 Task: Add Attachment from Google Drive to Card Card0000000191 in Board Board0000000048 in Workspace WS0000000016 in Trello. Add Cover Orange to Card Card0000000191 in Board Board0000000048 in Workspace WS0000000016 in Trello. Add "Add Label …" with "Title" Title0000000191 to Button Button0000000191 to Card Card0000000191 in Board Board0000000048 in Workspace WS0000000016 in Trello. Add Description DS0000000191 to Card Card0000000191 in Board Board0000000048 in Workspace WS0000000016 in Trello. Add Comment CM0000000191 to Card Card0000000191 in Board Board0000000048 in Workspace WS0000000016 in Trello
Action: Mouse moved to (540, 83)
Screenshot: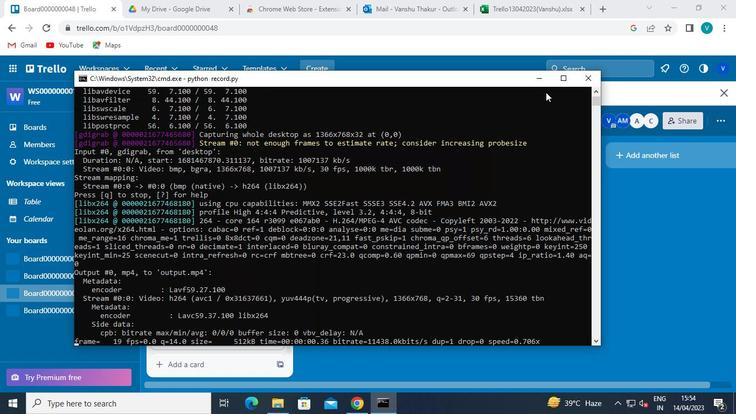 
Action: Mouse pressed left at (540, 83)
Screenshot: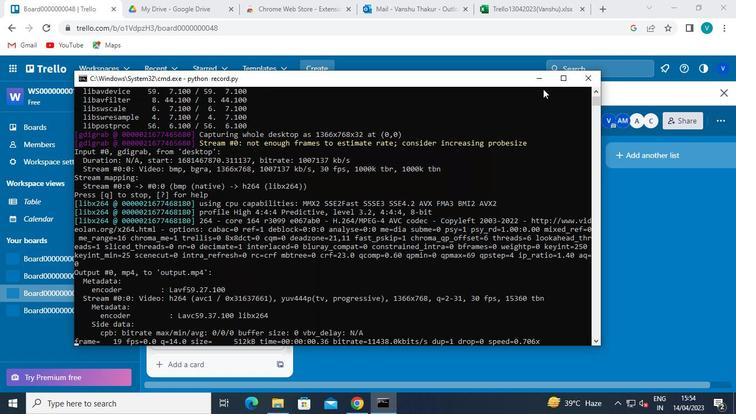 
Action: Mouse moved to (221, 334)
Screenshot: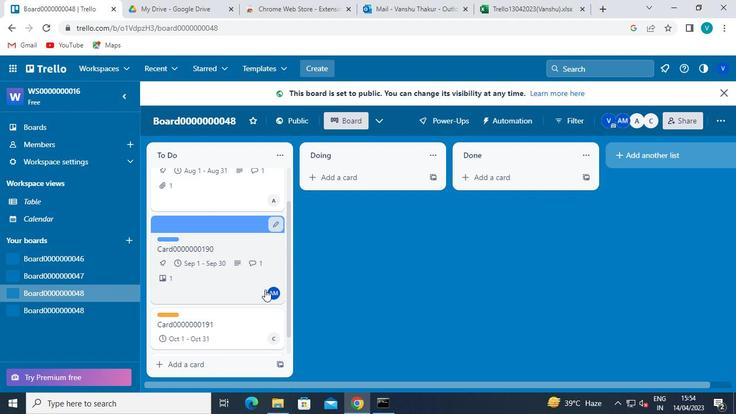 
Action: Mouse pressed left at (221, 334)
Screenshot: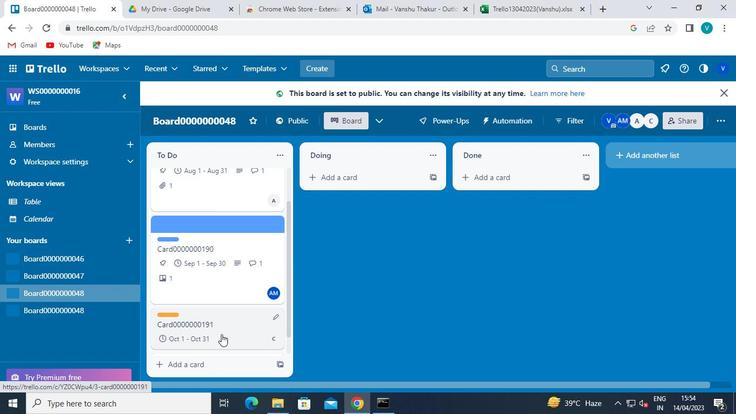 
Action: Mouse moved to (495, 278)
Screenshot: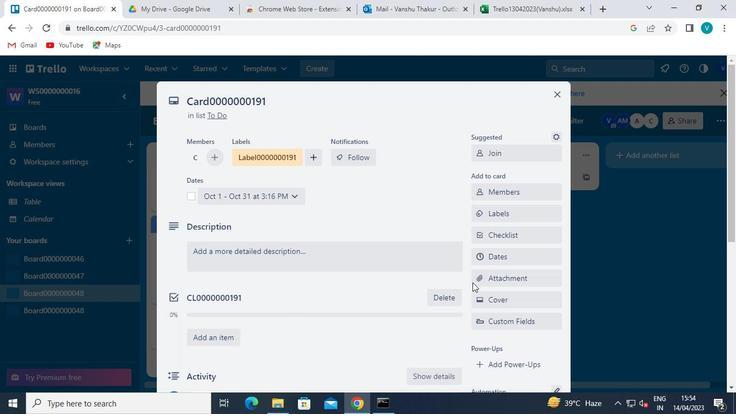 
Action: Mouse pressed left at (495, 278)
Screenshot: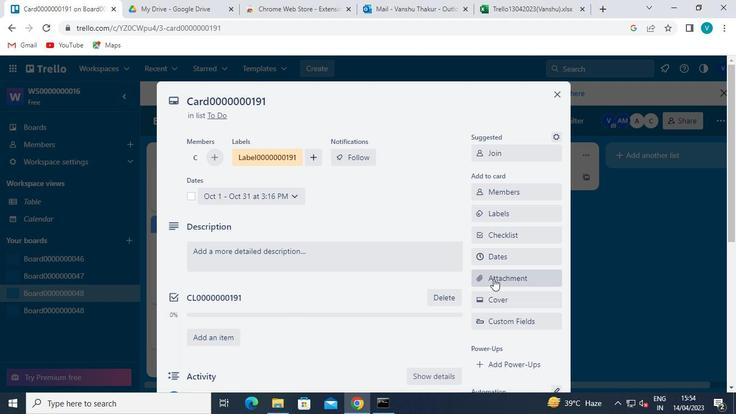 
Action: Mouse moved to (501, 145)
Screenshot: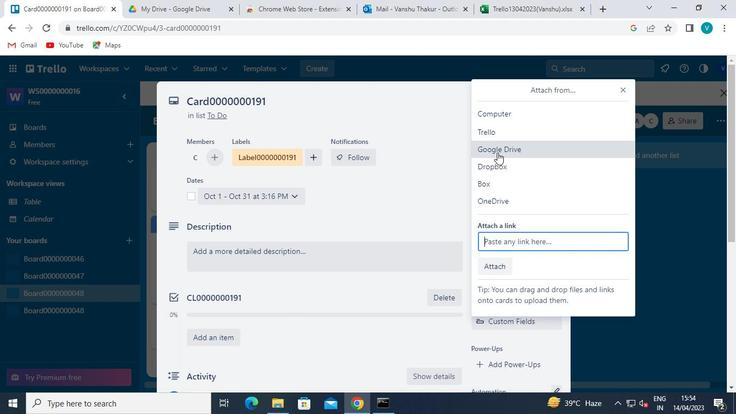 
Action: Mouse pressed left at (501, 145)
Screenshot: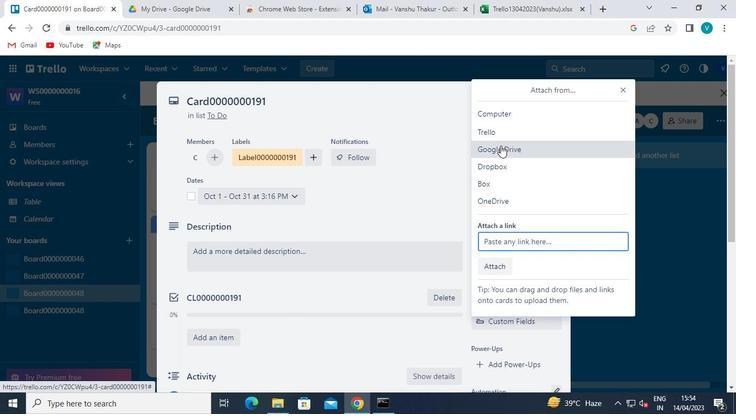 
Action: Mouse moved to (205, 261)
Screenshot: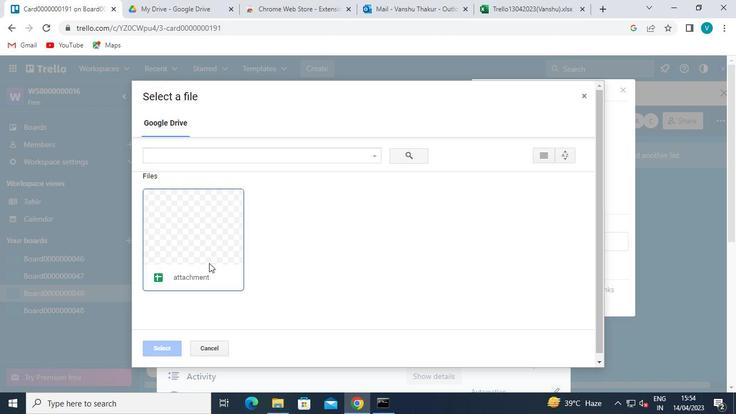 
Action: Mouse pressed left at (205, 261)
Screenshot: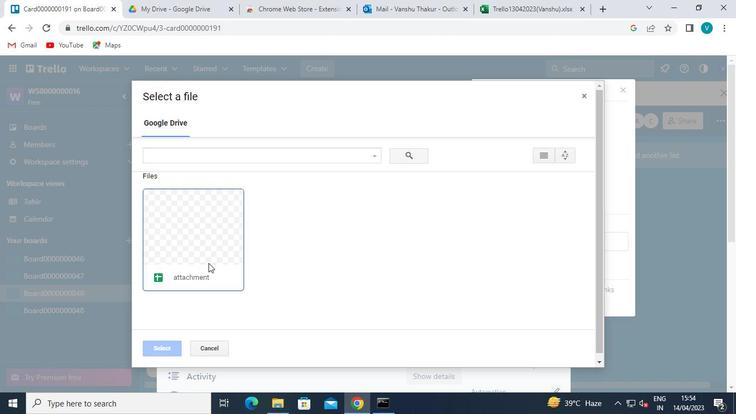 
Action: Mouse moved to (152, 352)
Screenshot: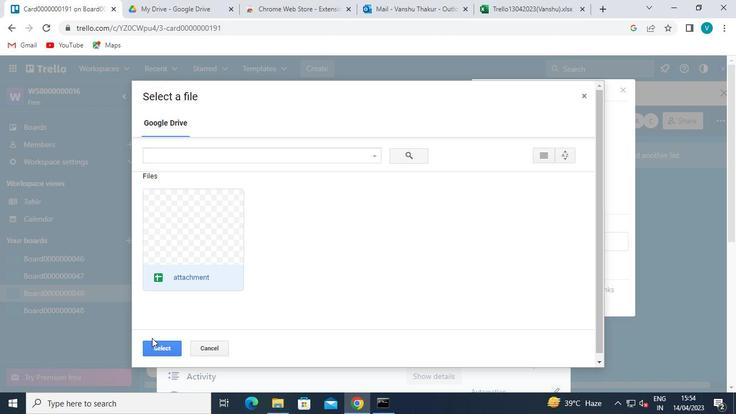 
Action: Mouse pressed left at (152, 352)
Screenshot: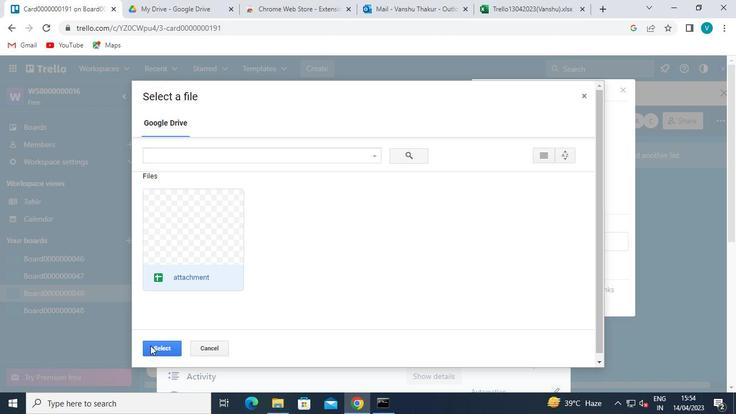 
Action: Mouse moved to (487, 294)
Screenshot: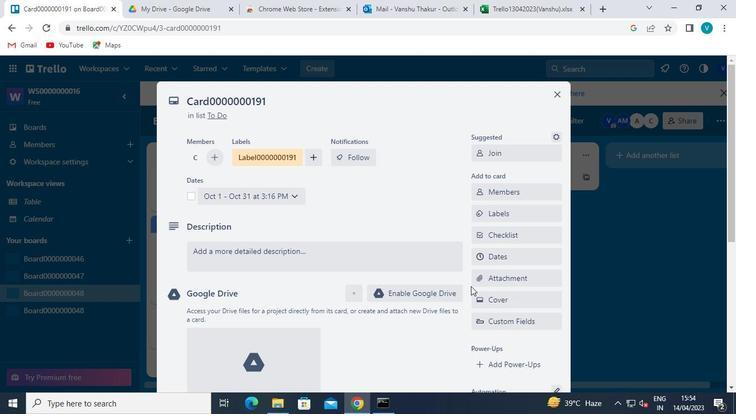 
Action: Mouse pressed left at (487, 294)
Screenshot: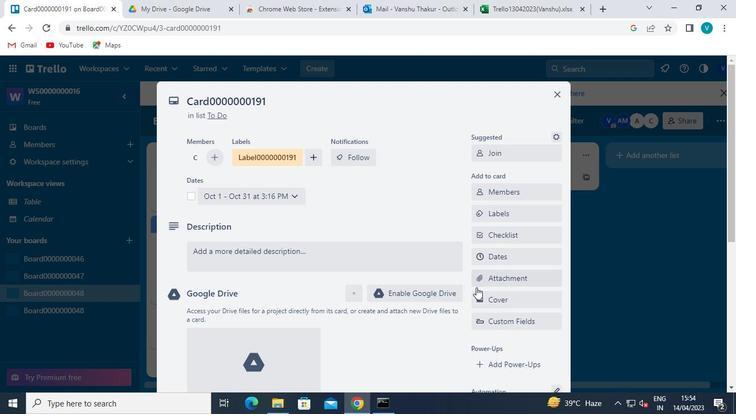 
Action: Mouse moved to (553, 183)
Screenshot: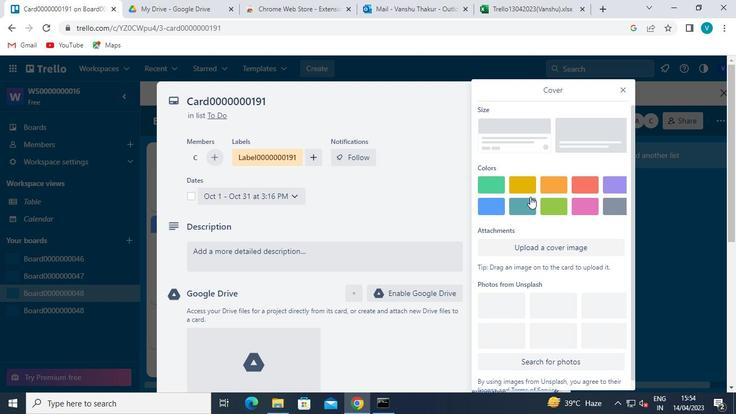 
Action: Mouse pressed left at (553, 183)
Screenshot: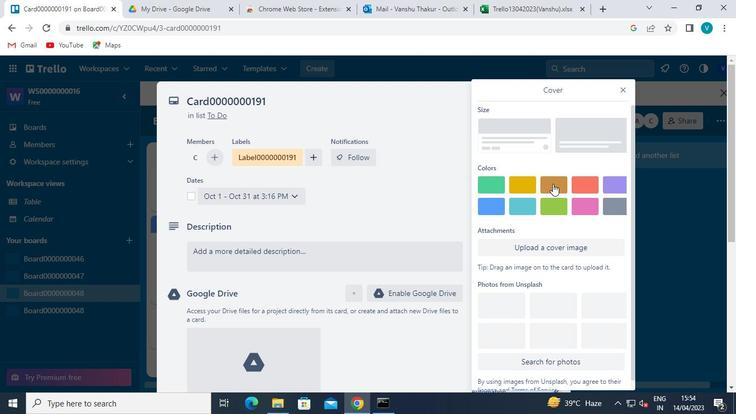
Action: Mouse moved to (626, 89)
Screenshot: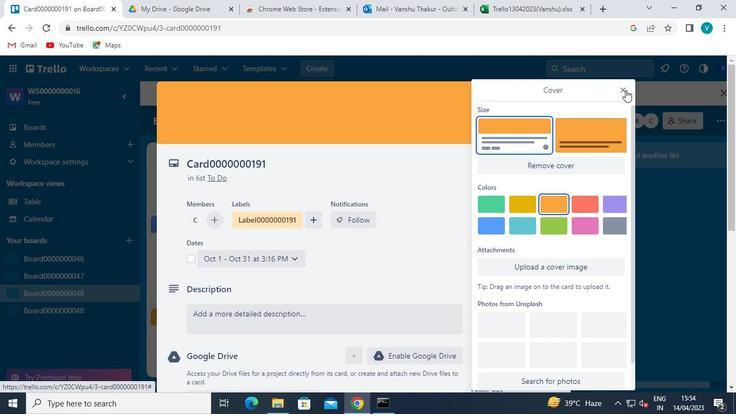 
Action: Mouse pressed left at (626, 89)
Screenshot: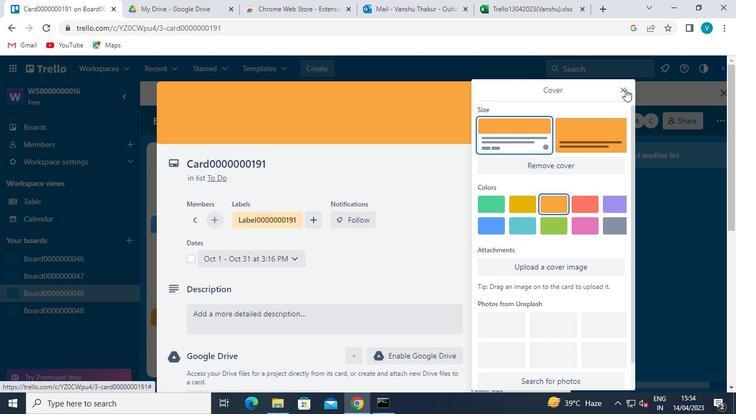 
Action: Mouse moved to (510, 333)
Screenshot: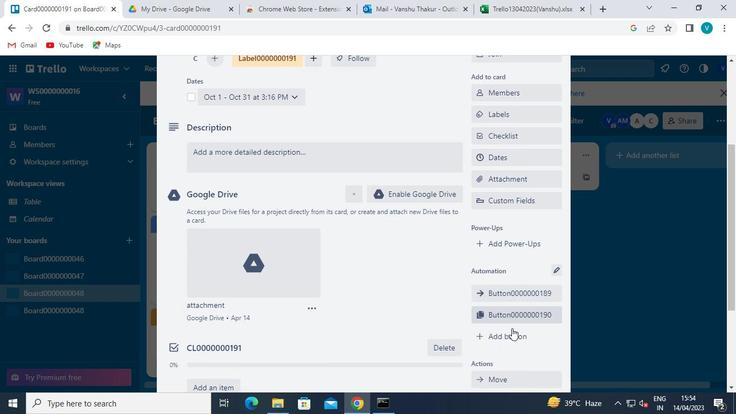 
Action: Mouse pressed left at (510, 333)
Screenshot: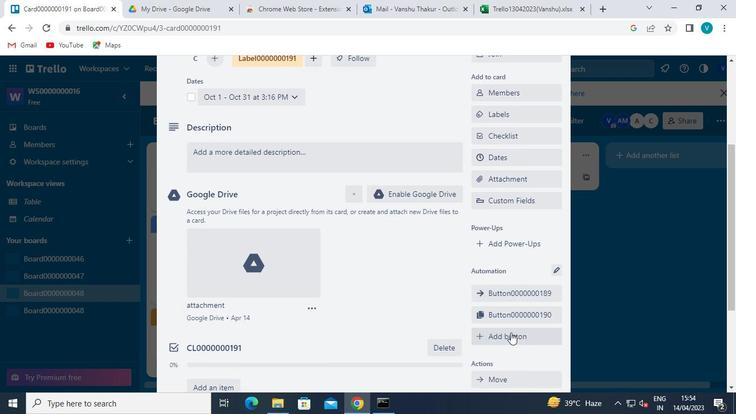 
Action: Mouse moved to (519, 179)
Screenshot: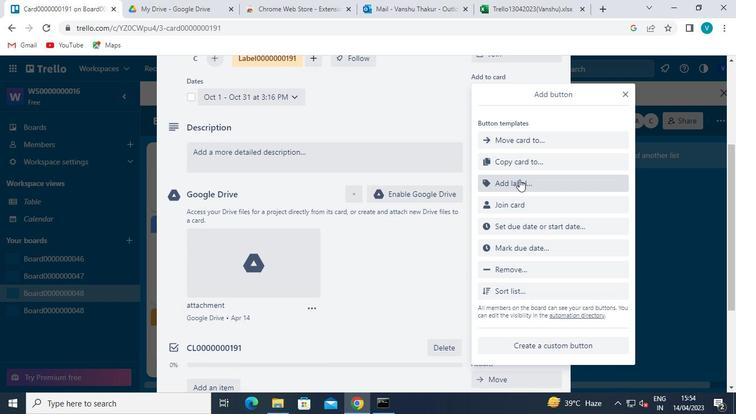 
Action: Mouse pressed left at (519, 179)
Screenshot: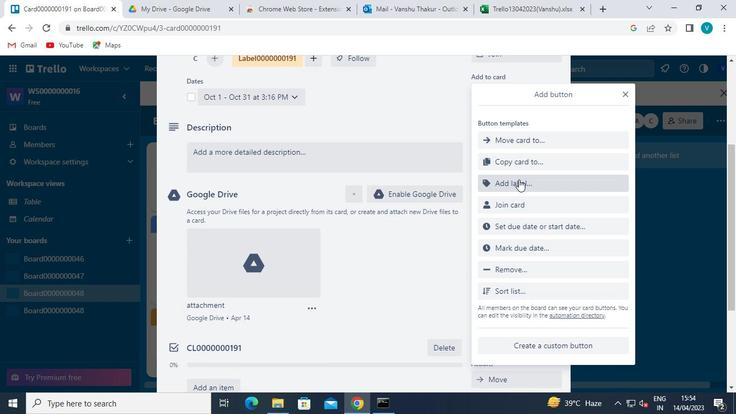 
Action: Mouse moved to (516, 178)
Screenshot: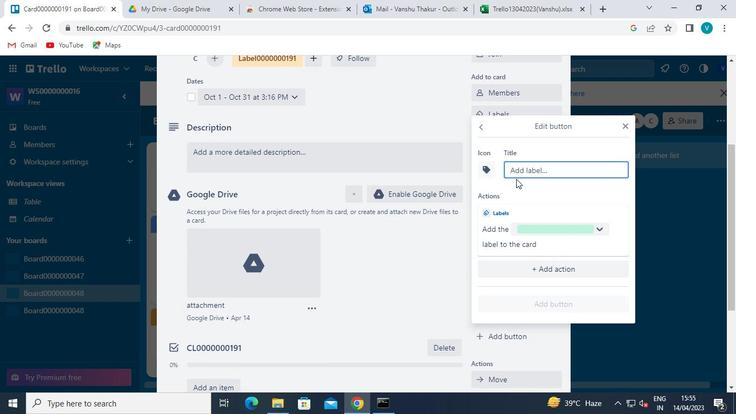 
Action: Keyboard Key.shift
Screenshot: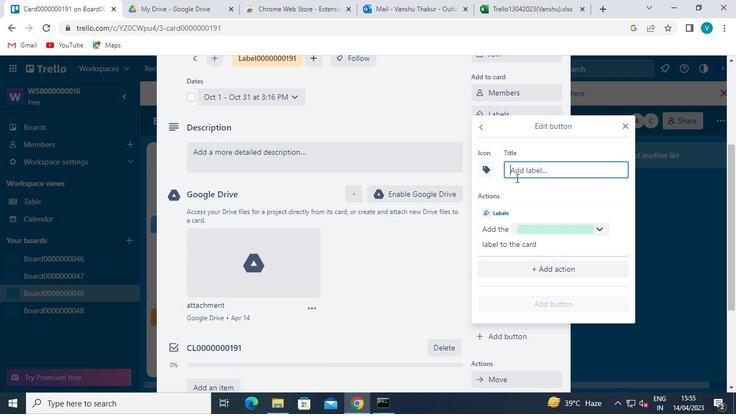
Action: Keyboard T
Screenshot: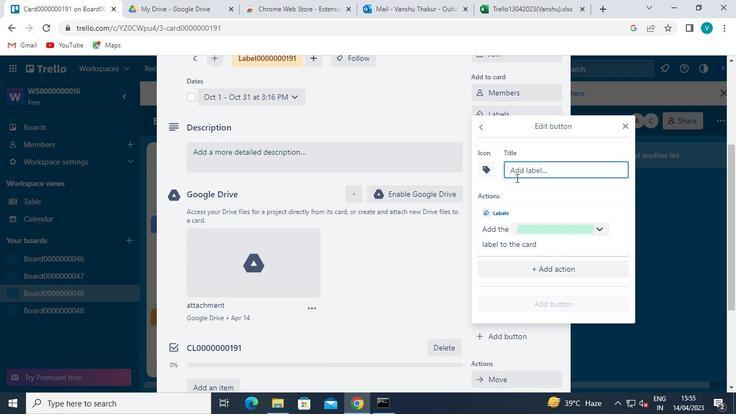 
Action: Keyboard i
Screenshot: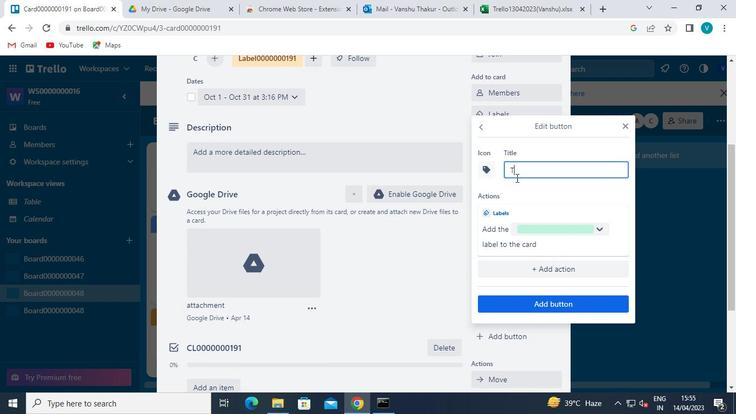 
Action: Keyboard t
Screenshot: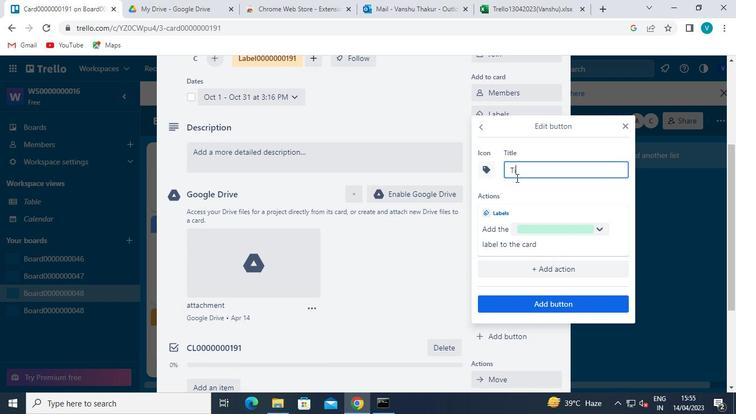 
Action: Keyboard l
Screenshot: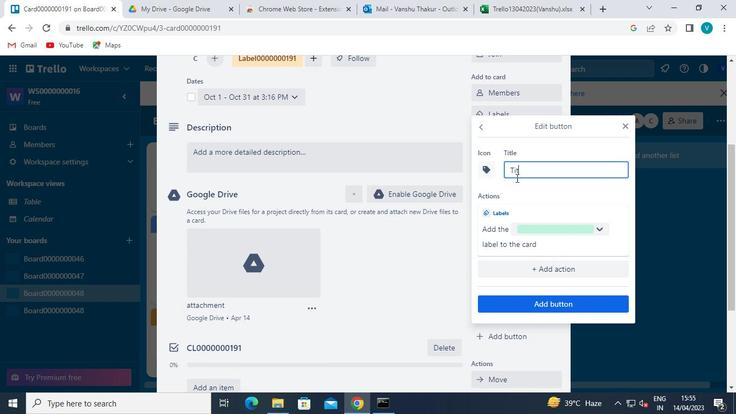 
Action: Keyboard e
Screenshot: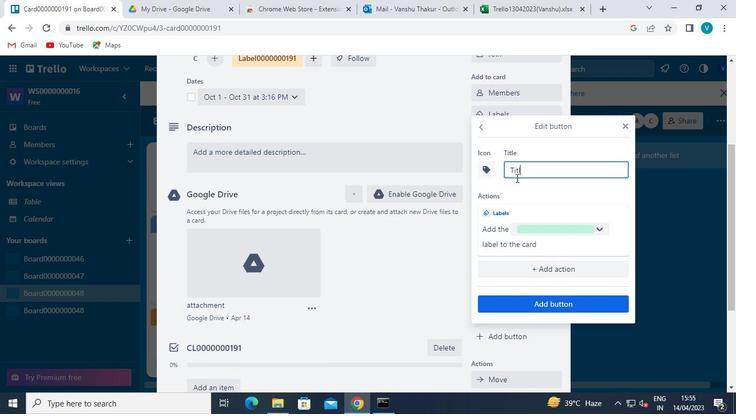 
Action: Keyboard <96>
Screenshot: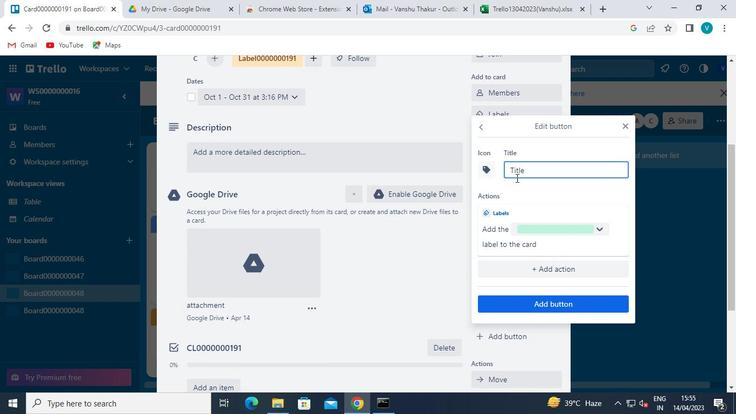 
Action: Keyboard <96>
Screenshot: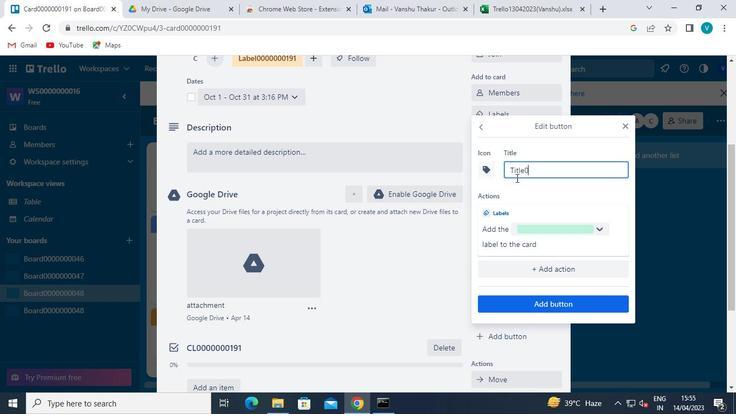 
Action: Keyboard <96>
Screenshot: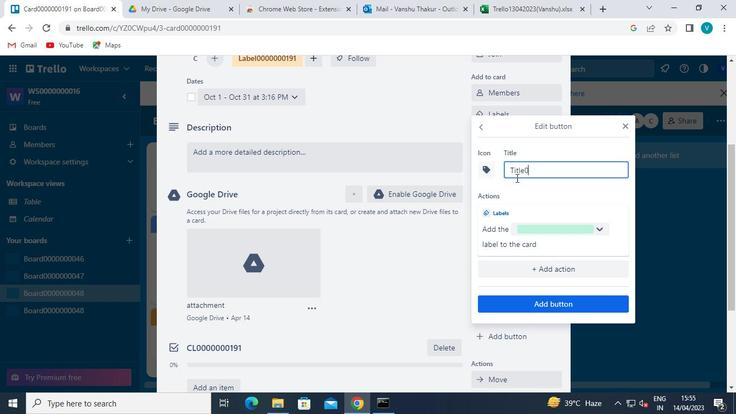 
Action: Keyboard <96>
Screenshot: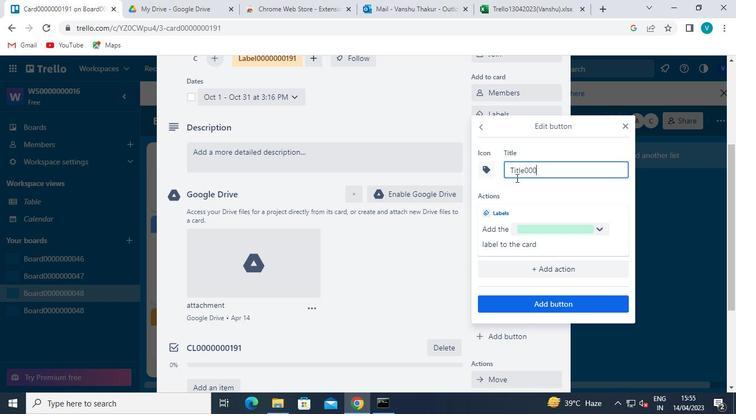 
Action: Keyboard <96>
Screenshot: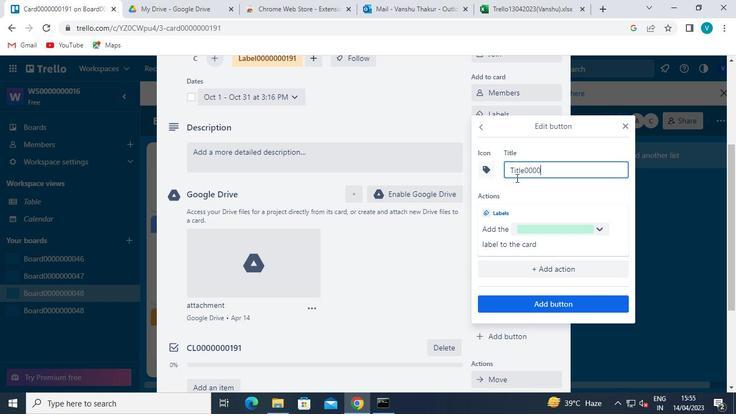
Action: Keyboard <96>
Screenshot: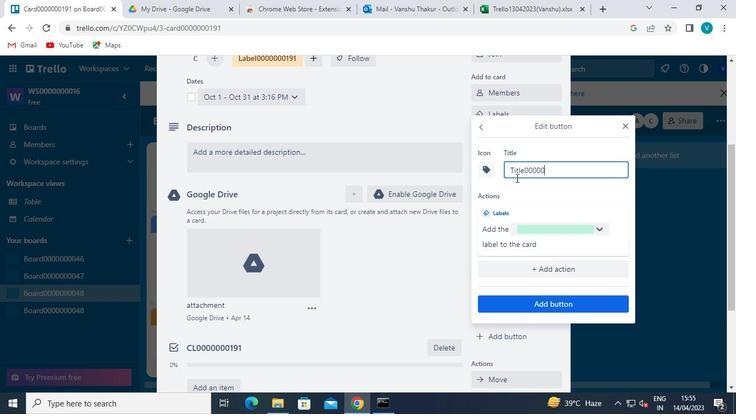 
Action: Keyboard <96>
Screenshot: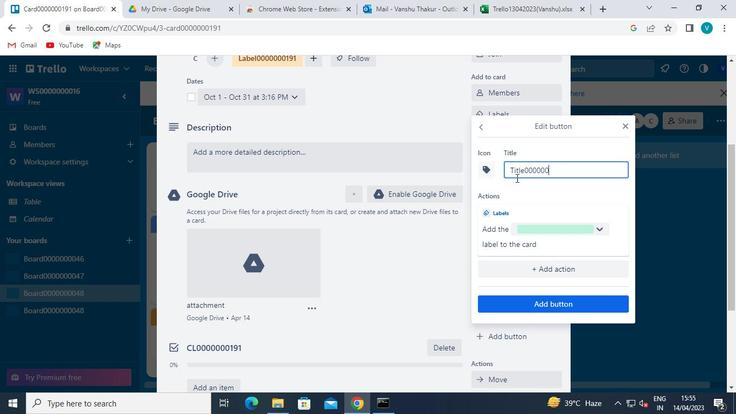 
Action: Keyboard <97>
Screenshot: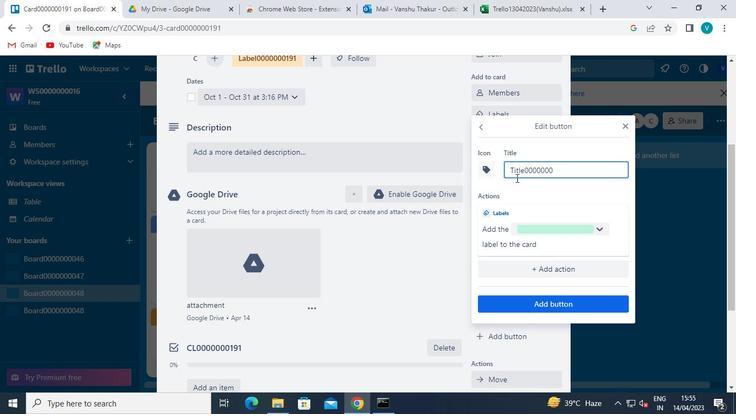 
Action: Keyboard <105>
Screenshot: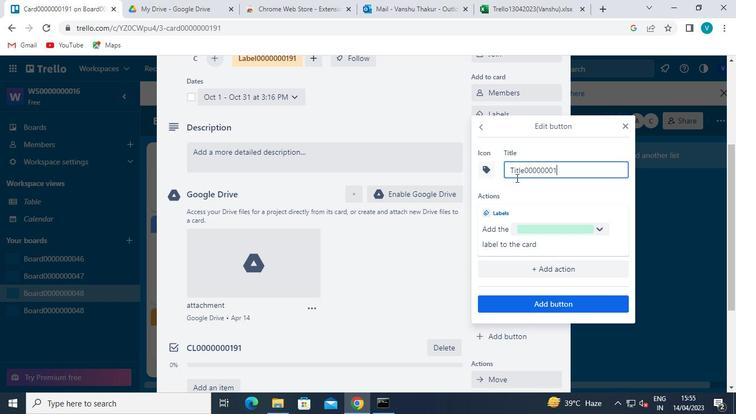 
Action: Keyboard <97>
Screenshot: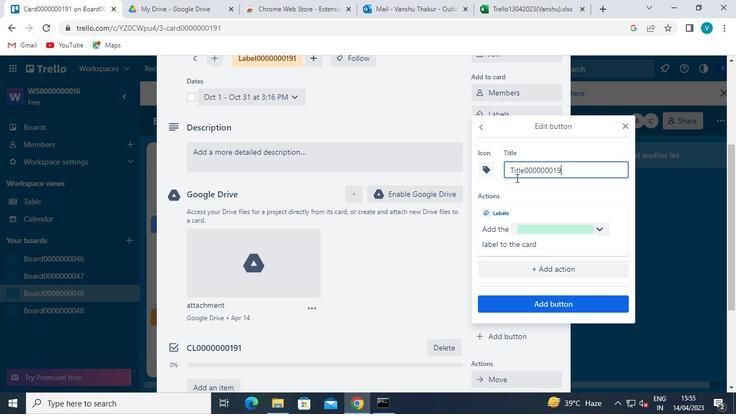 
Action: Mouse moved to (516, 301)
Screenshot: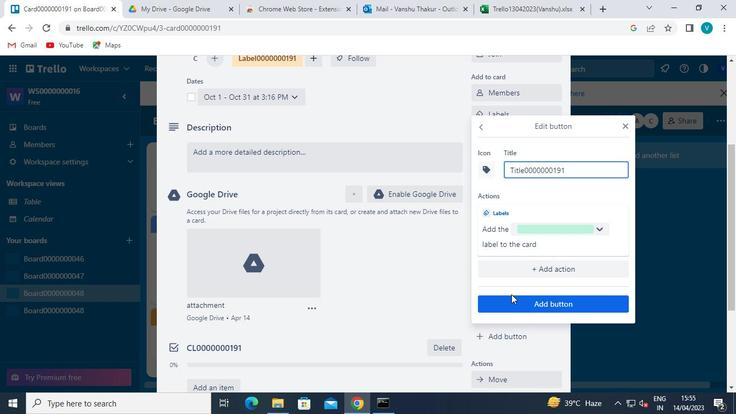 
Action: Mouse pressed left at (516, 301)
Screenshot: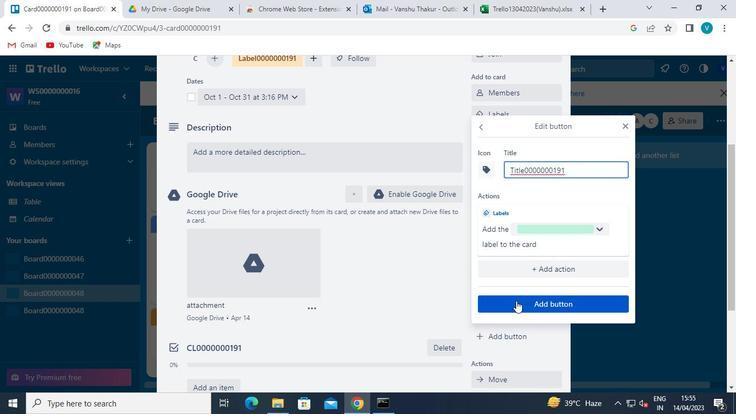 
Action: Mouse moved to (249, 151)
Screenshot: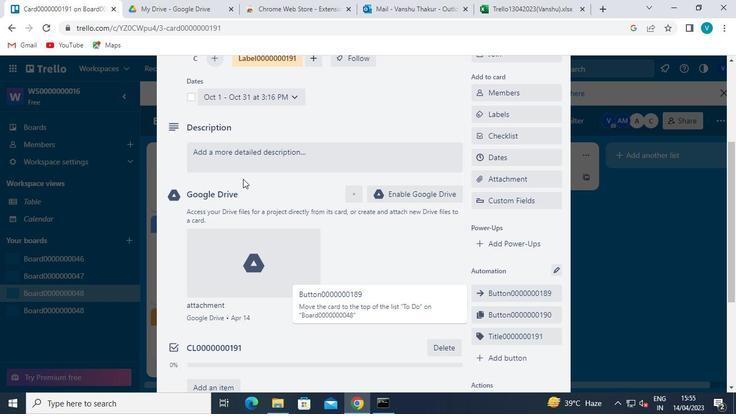 
Action: Mouse pressed left at (249, 151)
Screenshot: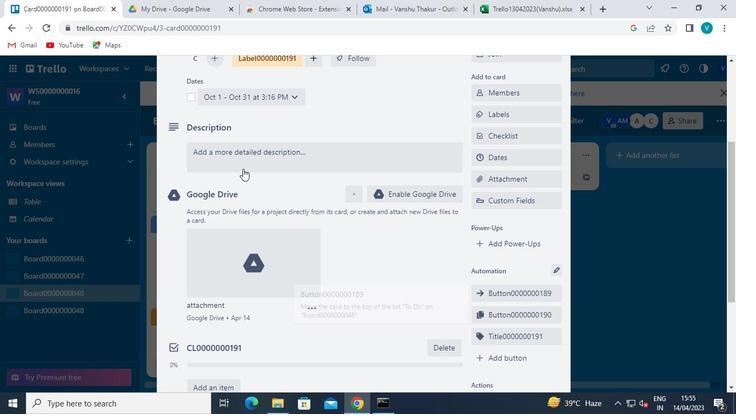 
Action: Mouse moved to (249, 151)
Screenshot: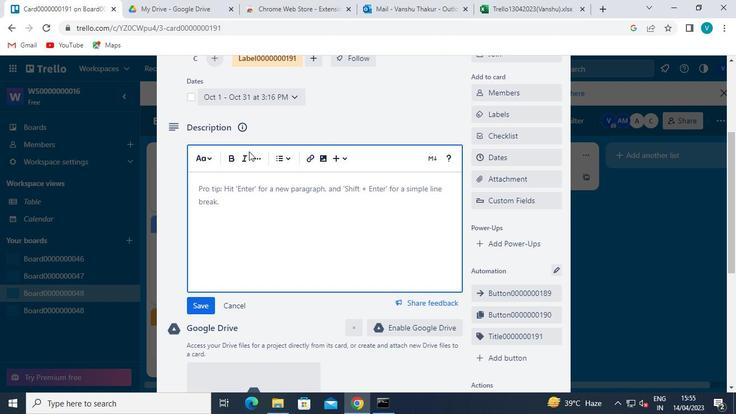 
Action: Keyboard Key.shift
Screenshot: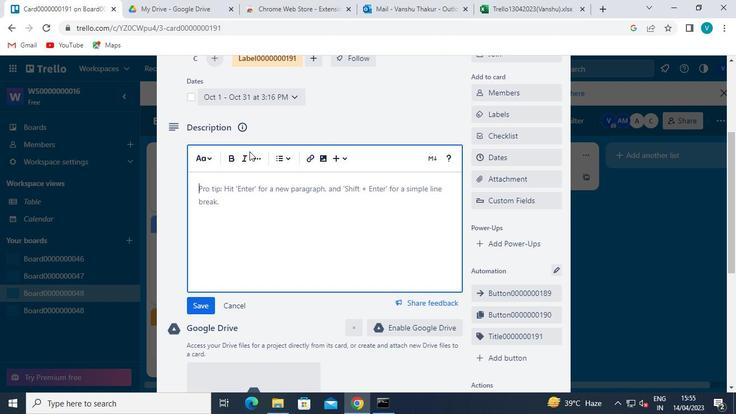 
Action: Keyboard D
Screenshot: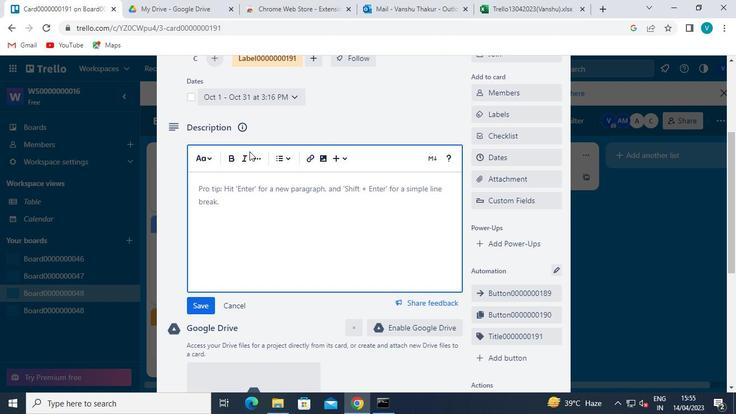 
Action: Keyboard S
Screenshot: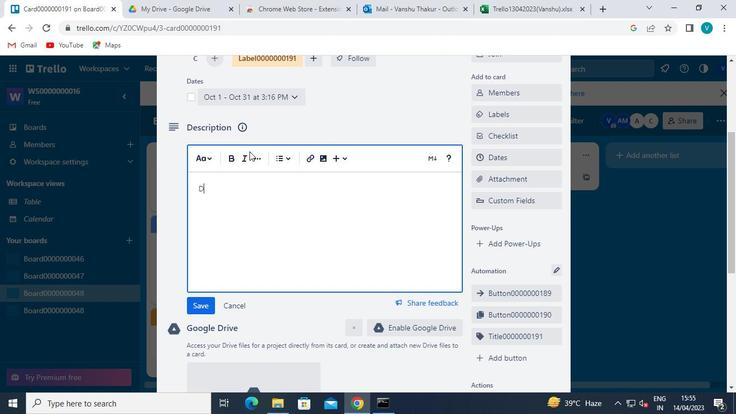 
Action: Keyboard <96>
Screenshot: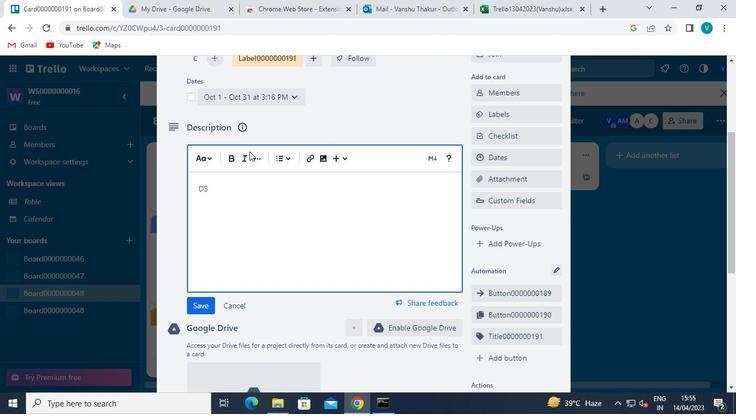 
Action: Keyboard <96>
Screenshot: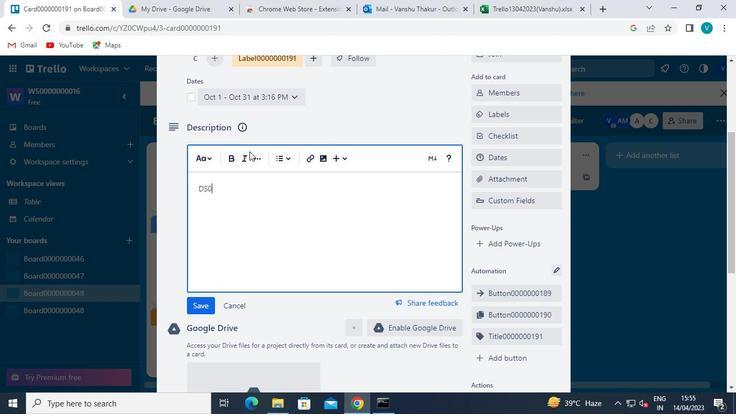 
Action: Keyboard <96>
Screenshot: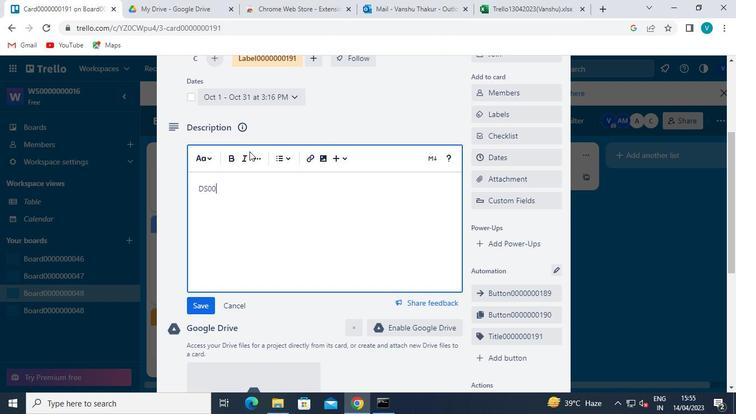 
Action: Keyboard <96>
Screenshot: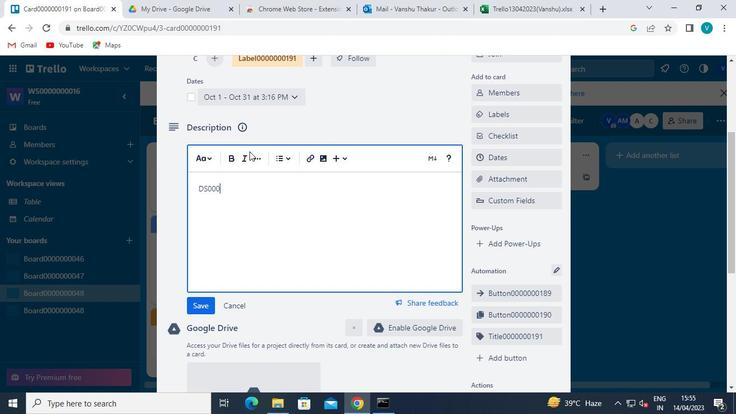 
Action: Keyboard <96>
Screenshot: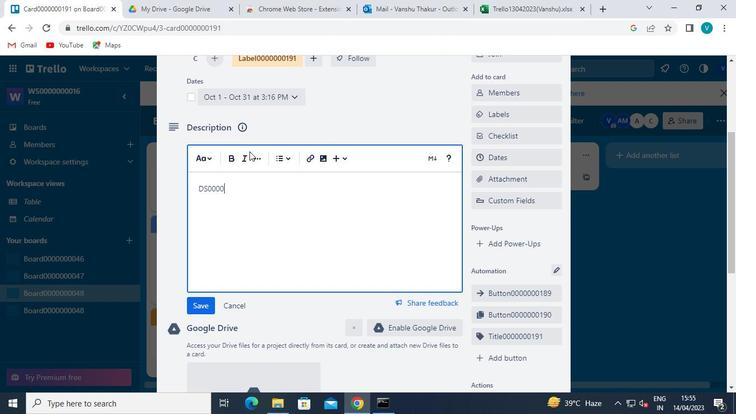
Action: Keyboard <96>
Screenshot: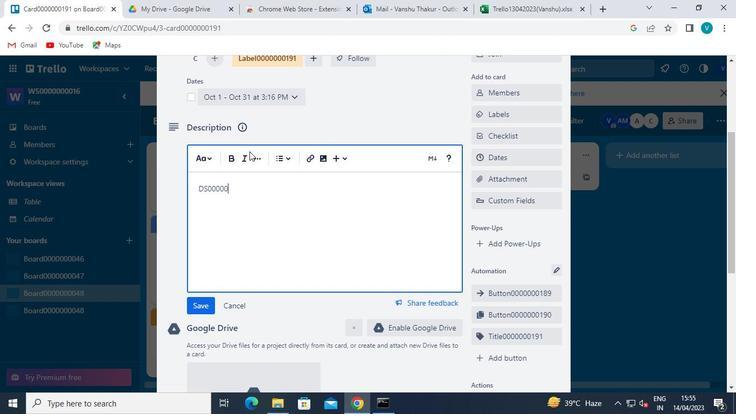 
Action: Keyboard <96>
Screenshot: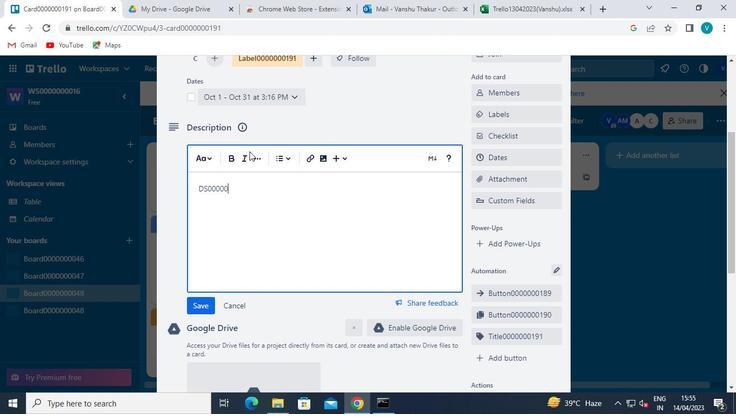 
Action: Keyboard <97>
Screenshot: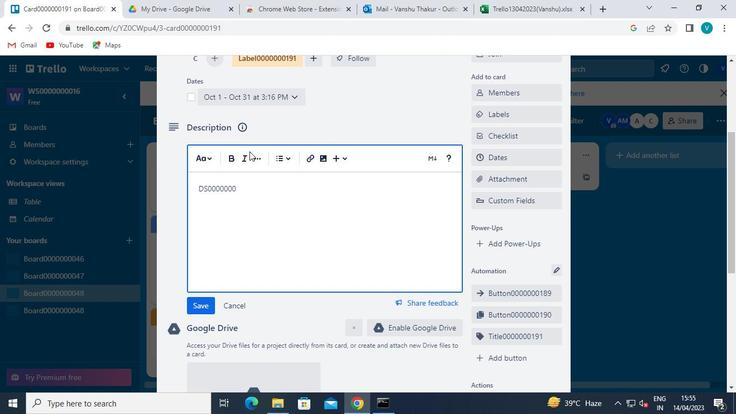 
Action: Keyboard <105>
Screenshot: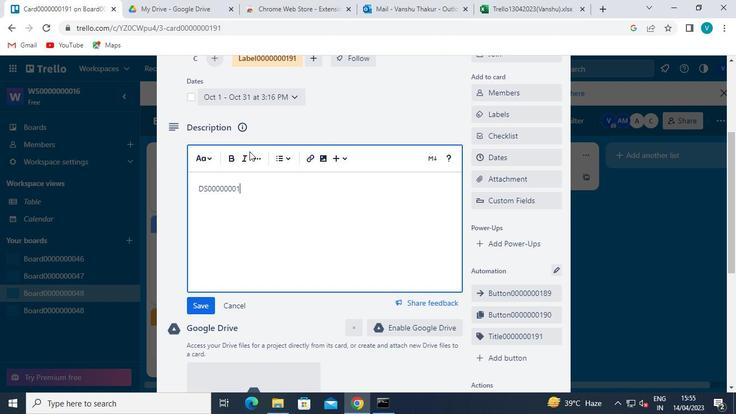
Action: Keyboard <97>
Screenshot: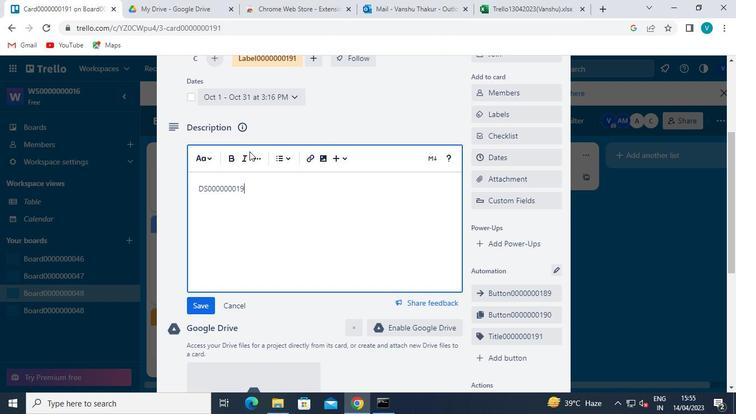 
Action: Mouse moved to (208, 299)
Screenshot: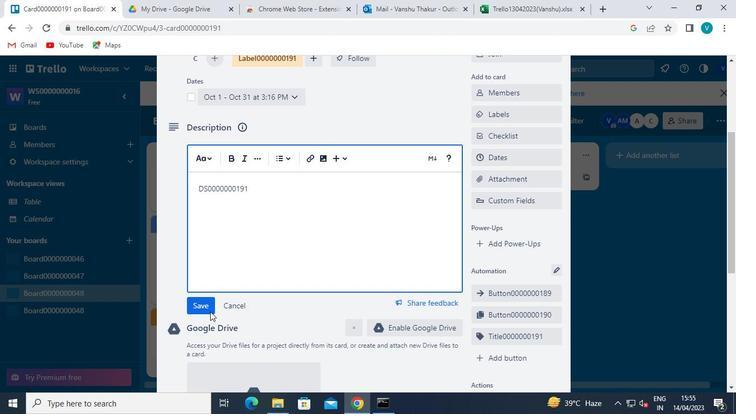
Action: Mouse pressed left at (208, 299)
Screenshot: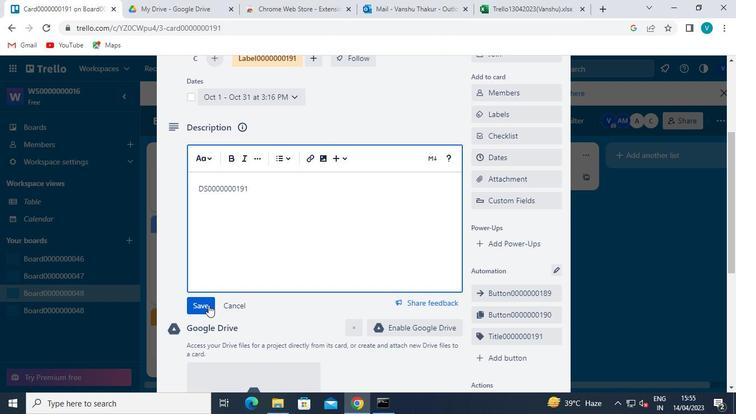 
Action: Mouse moved to (227, 324)
Screenshot: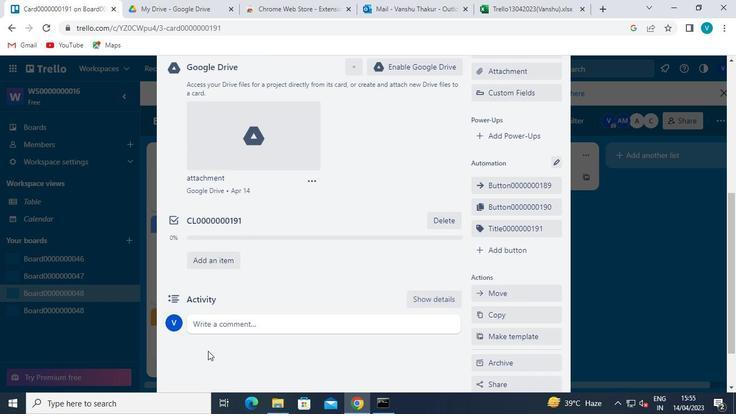
Action: Mouse pressed left at (227, 324)
Screenshot: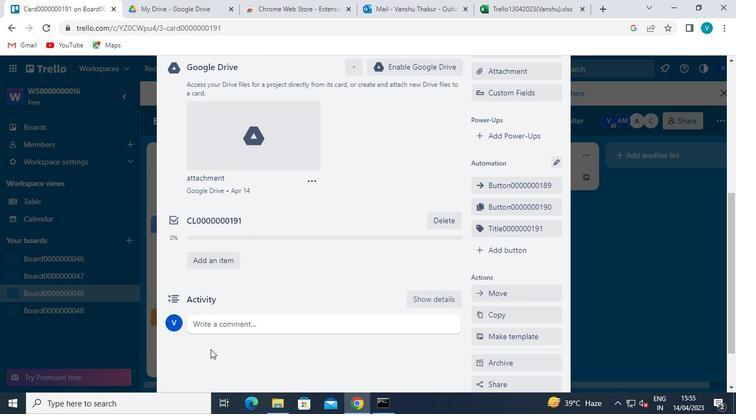 
Action: Mouse moved to (233, 323)
Screenshot: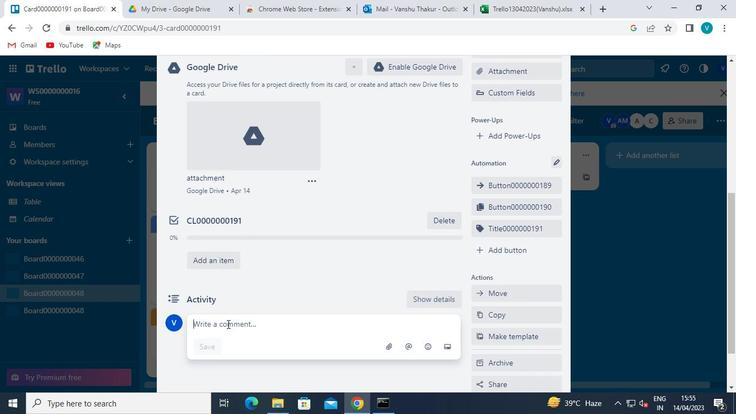 
Action: Keyboard Key.shift
Screenshot: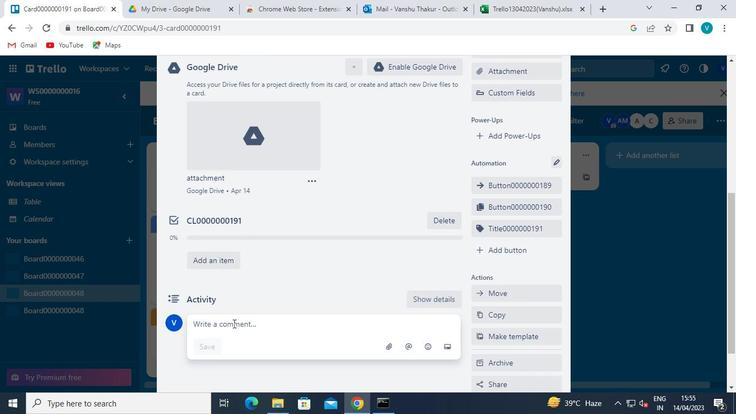 
Action: Keyboard C
Screenshot: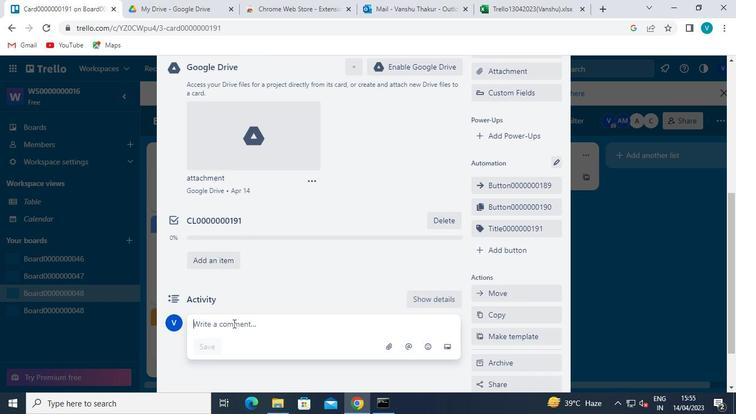 
Action: Keyboard M
Screenshot: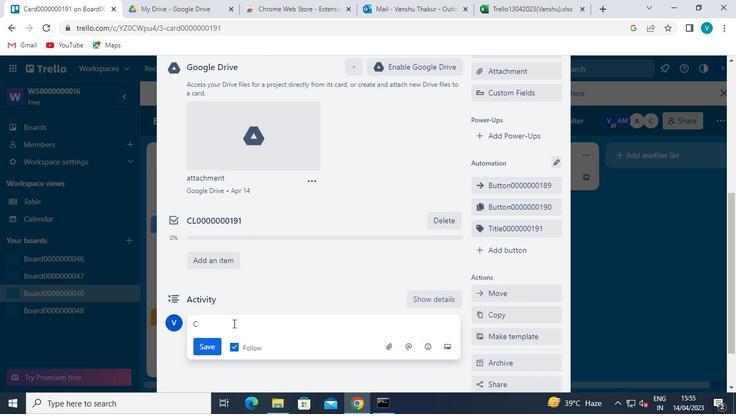 
Action: Keyboard <96>
Screenshot: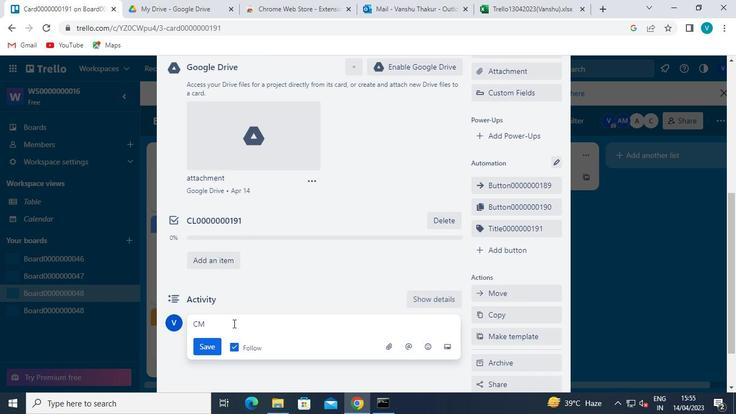 
Action: Keyboard <96>
Screenshot: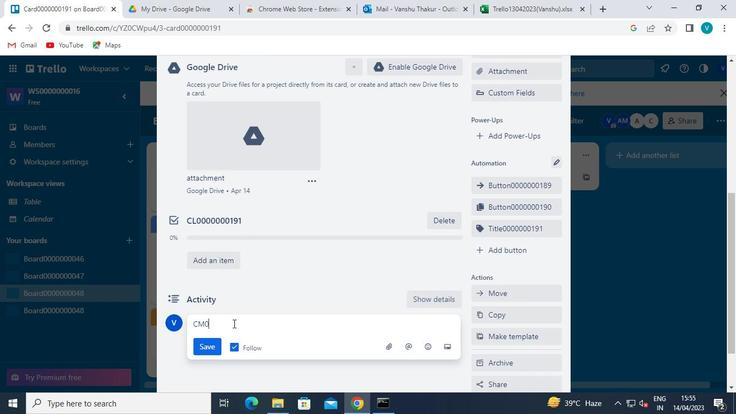 
Action: Keyboard <96>
Screenshot: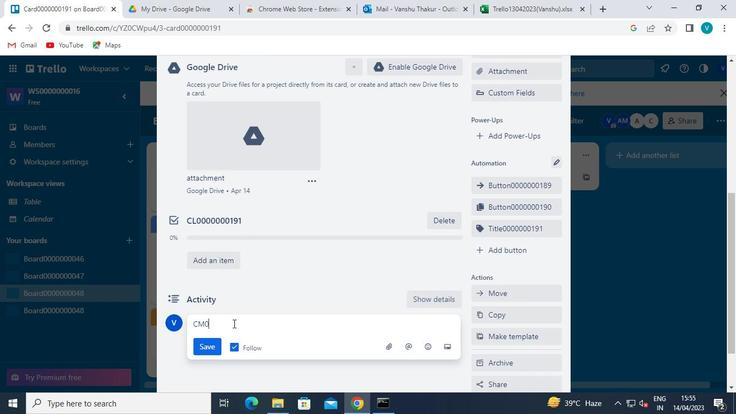 
Action: Keyboard <96>
Screenshot: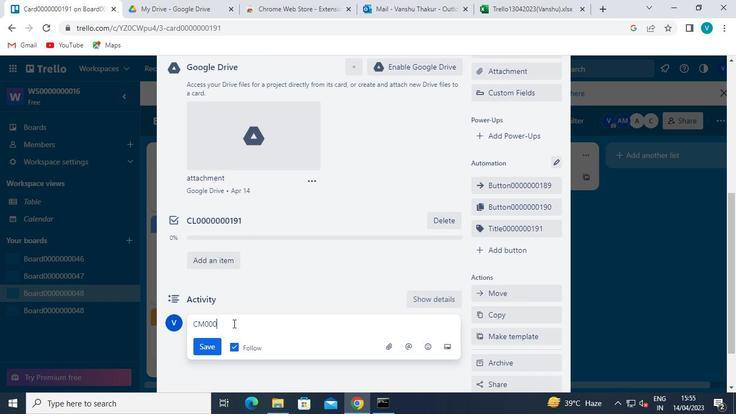 
Action: Keyboard <96>
Screenshot: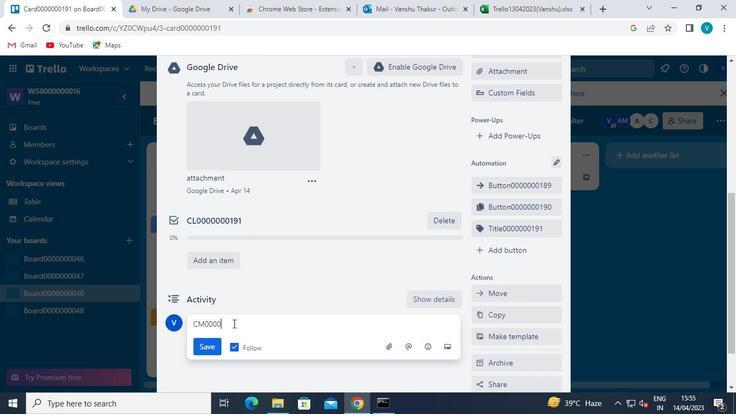 
Action: Keyboard <96>
Screenshot: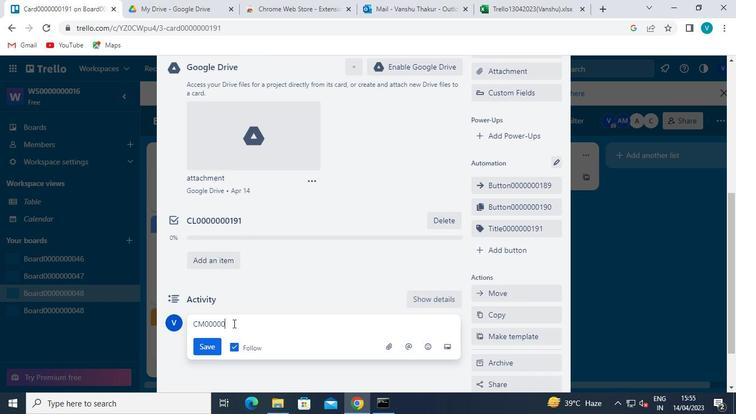 
Action: Keyboard <96>
Screenshot: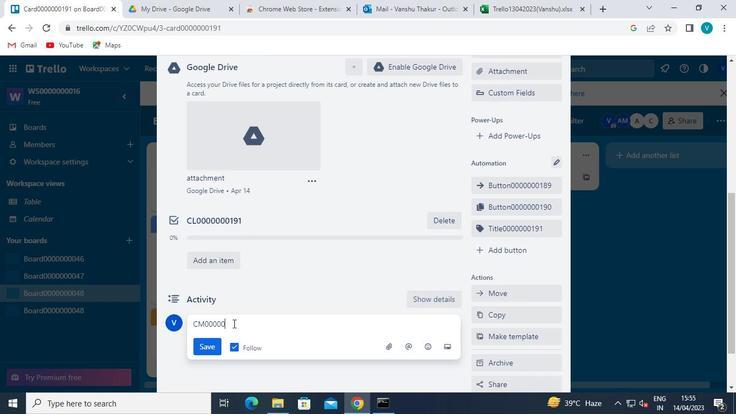 
Action: Keyboard <97>
Screenshot: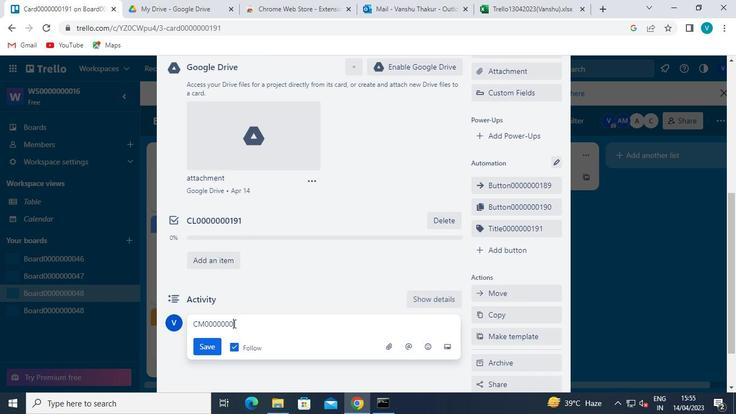 
Action: Keyboard <105>
Screenshot: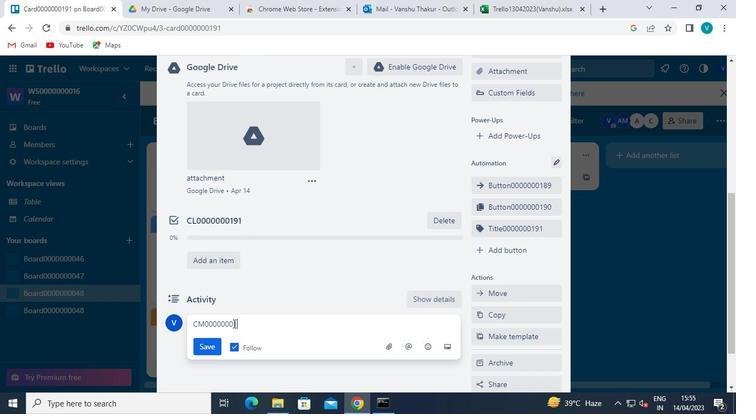 
Action: Keyboard <97>
Screenshot: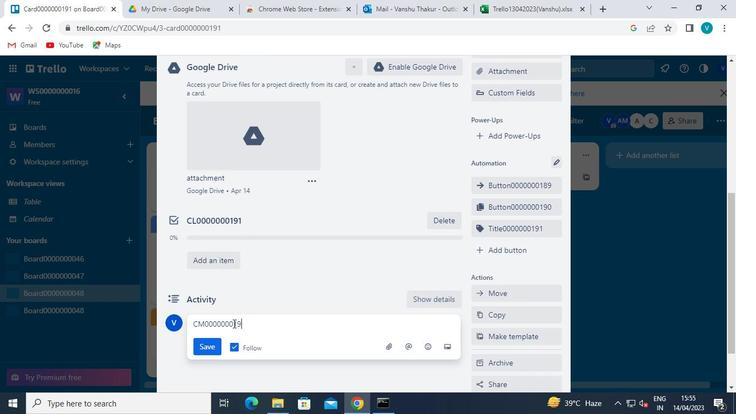
Action: Mouse moved to (208, 345)
Screenshot: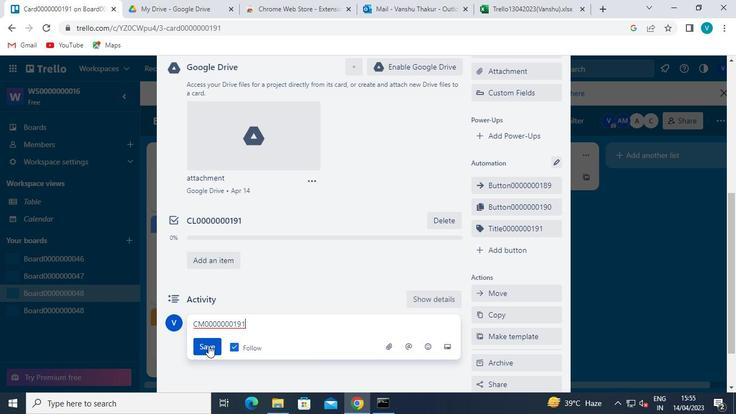 
Action: Mouse pressed left at (208, 345)
Screenshot: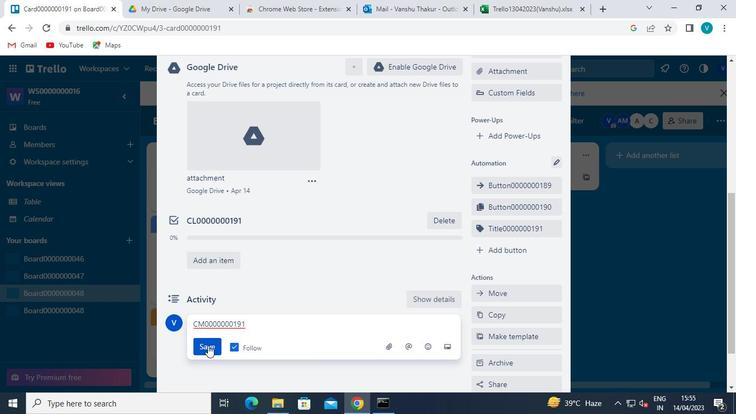 
Action: Mouse moved to (380, 402)
Screenshot: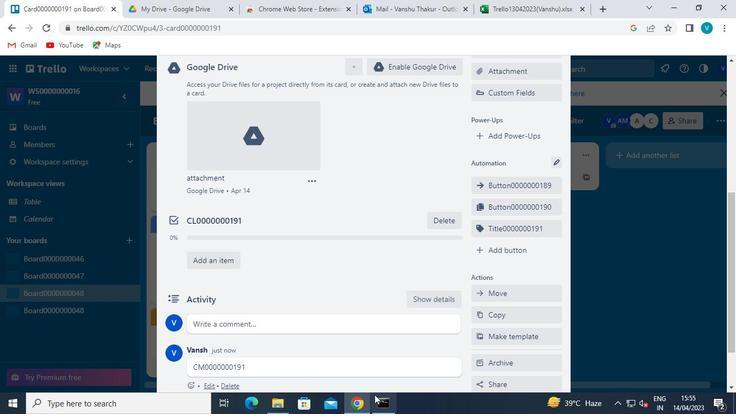 
Action: Mouse pressed left at (380, 402)
Screenshot: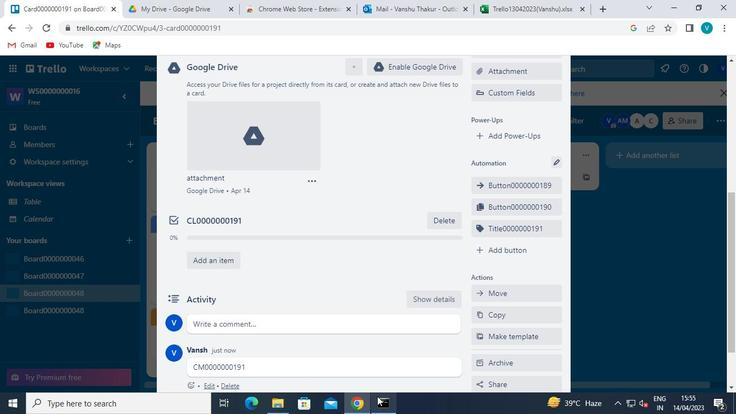 
Action: Mouse moved to (595, 76)
Screenshot: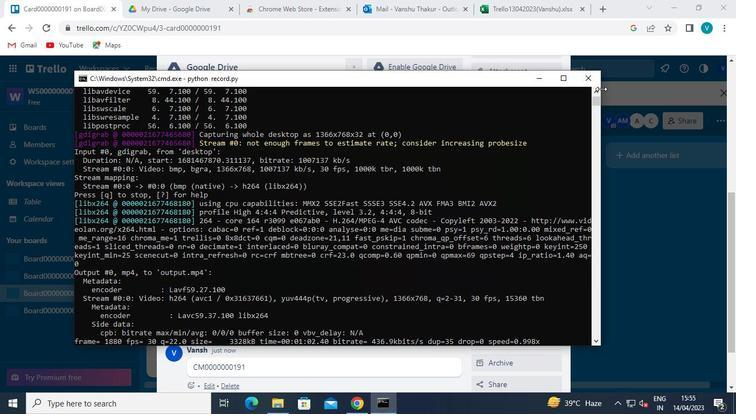 
Action: Mouse pressed left at (595, 76)
Screenshot: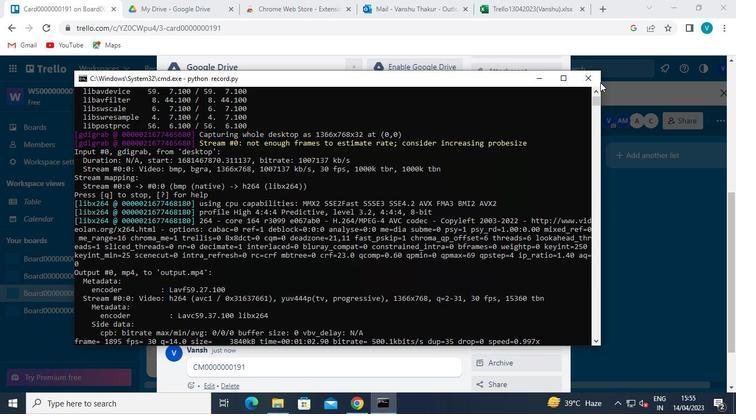 
Action: Mouse moved to (593, 76)
Screenshot: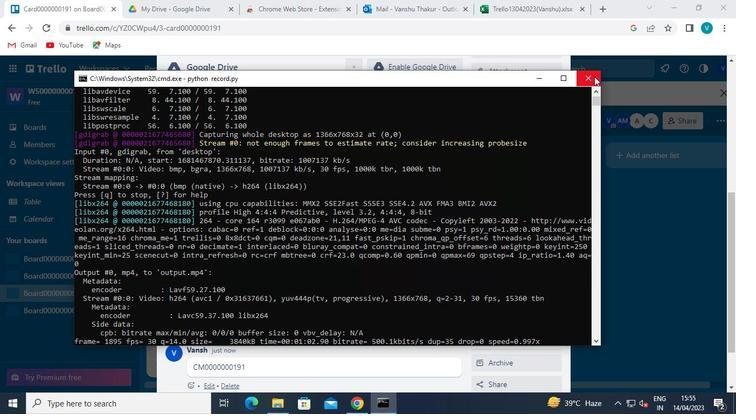 
